 Task: Set the Vendor ID "contains" Under Find Vendor.
Action: Mouse moved to (109, 13)
Screenshot: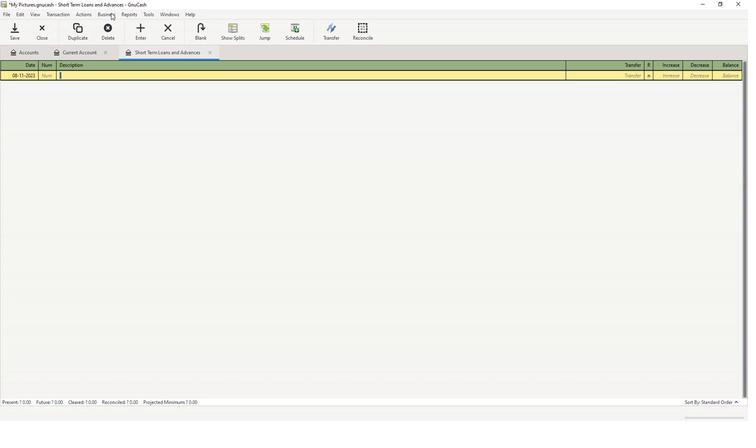 
Action: Mouse pressed left at (109, 13)
Screenshot: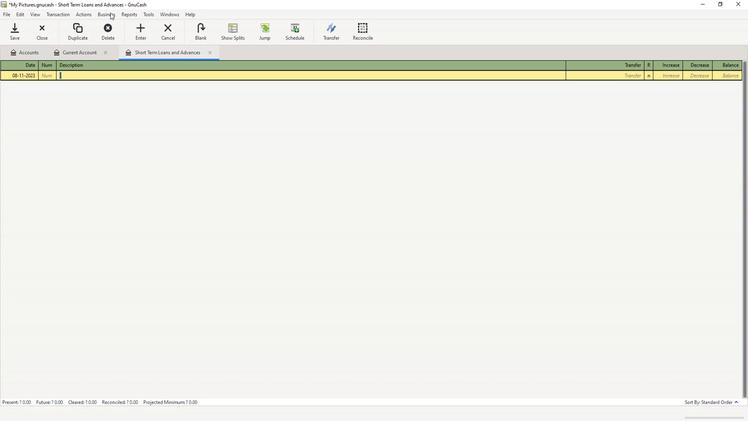 
Action: Mouse moved to (117, 33)
Screenshot: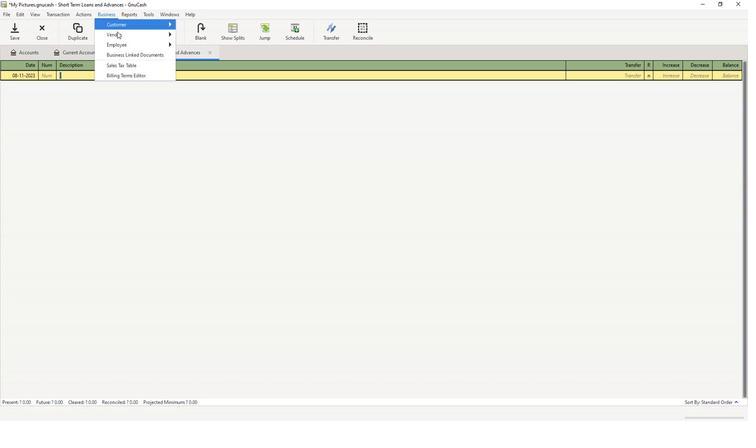
Action: Mouse pressed left at (117, 33)
Screenshot: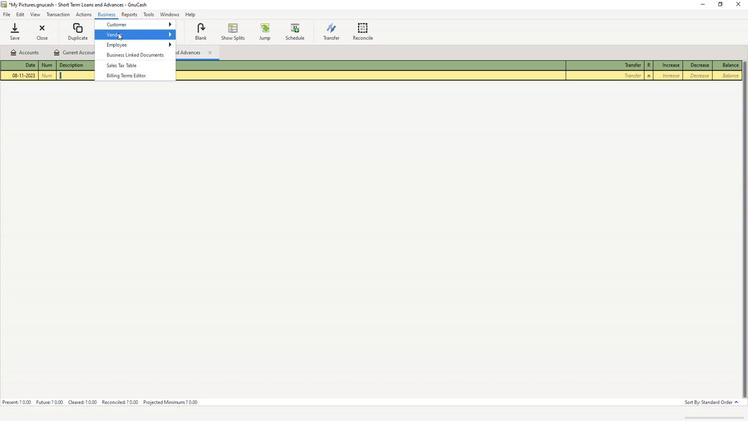 
Action: Mouse moved to (200, 55)
Screenshot: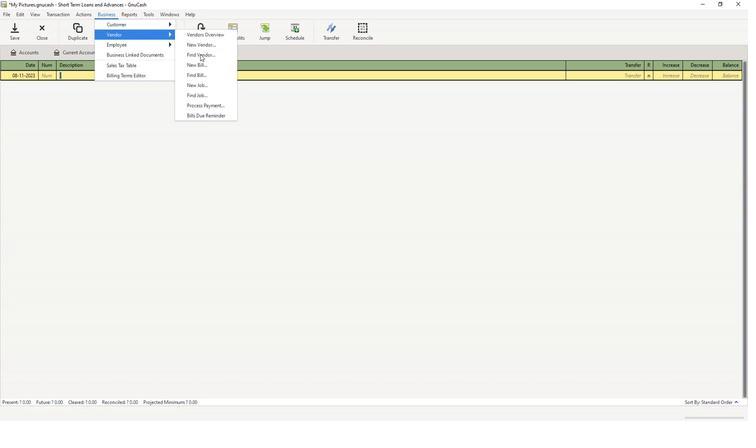 
Action: Mouse pressed left at (200, 55)
Screenshot: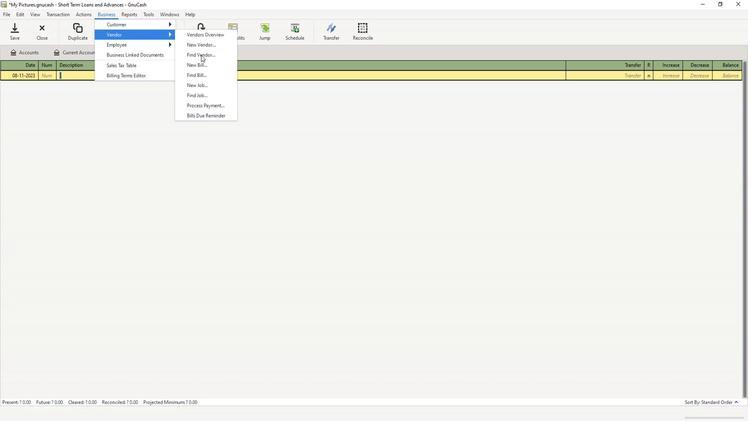 
Action: Mouse moved to (279, 193)
Screenshot: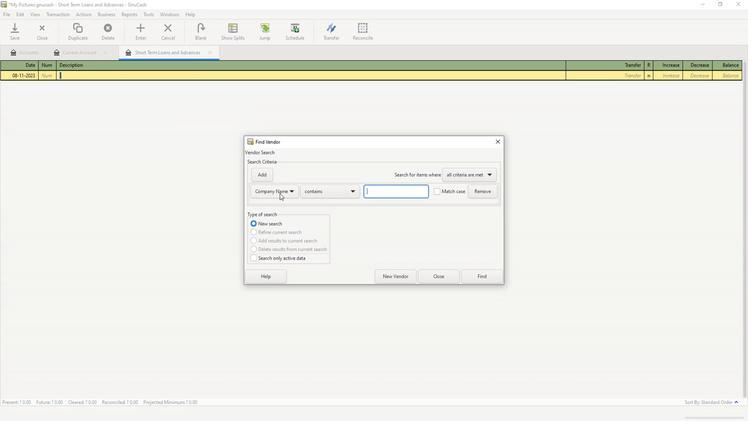 
Action: Mouse pressed left at (279, 193)
Screenshot: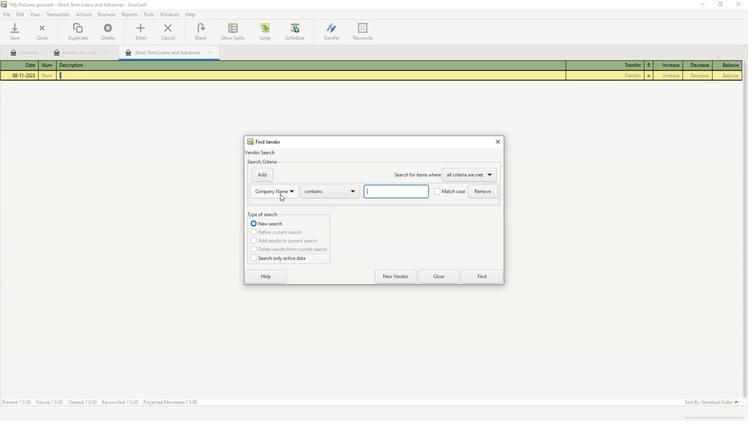 
Action: Mouse moved to (285, 203)
Screenshot: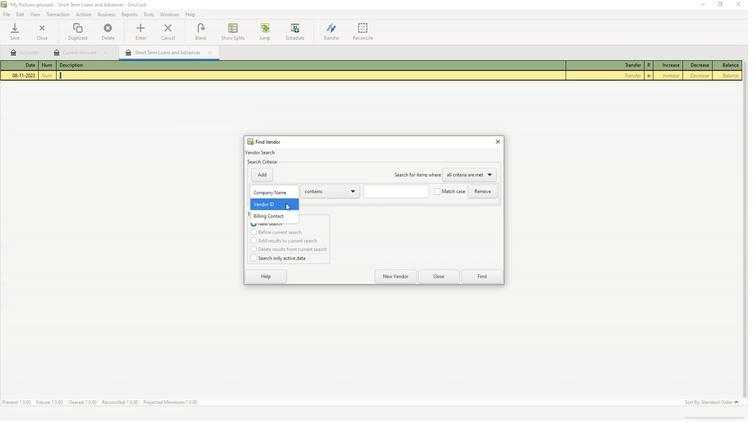 
Action: Mouse pressed left at (285, 203)
Screenshot: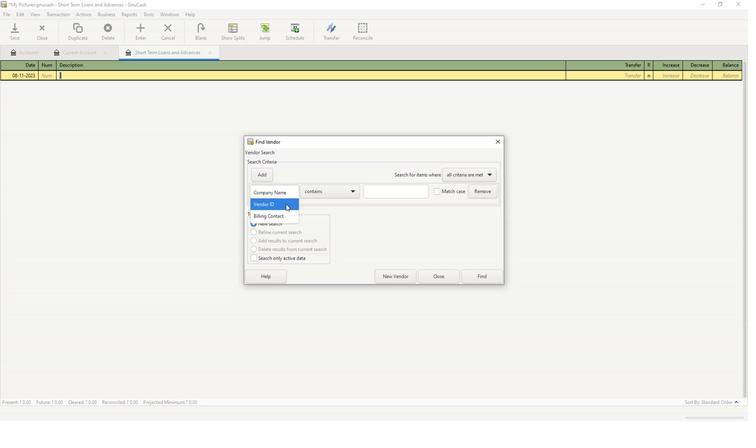 
Action: Mouse moved to (312, 195)
Screenshot: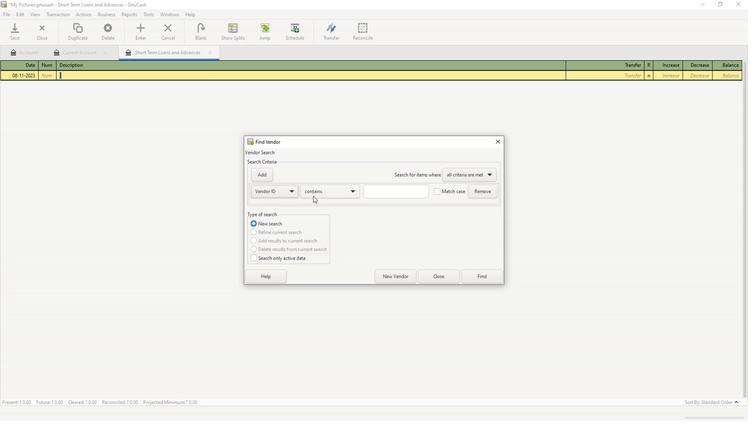 
Action: Mouse pressed left at (312, 195)
Screenshot: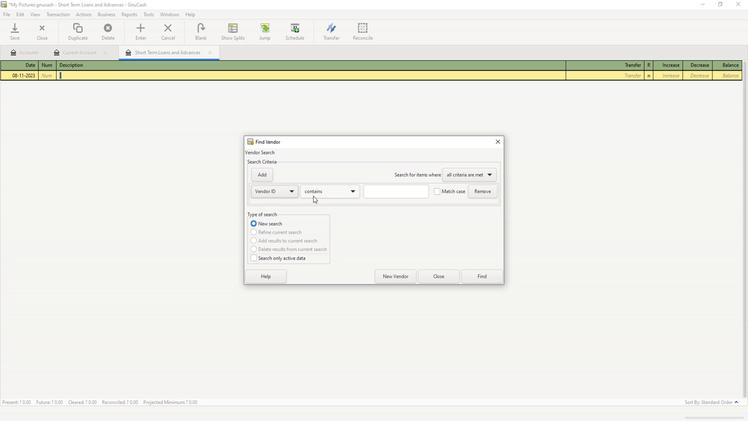 
Action: Mouse moved to (334, 194)
Screenshot: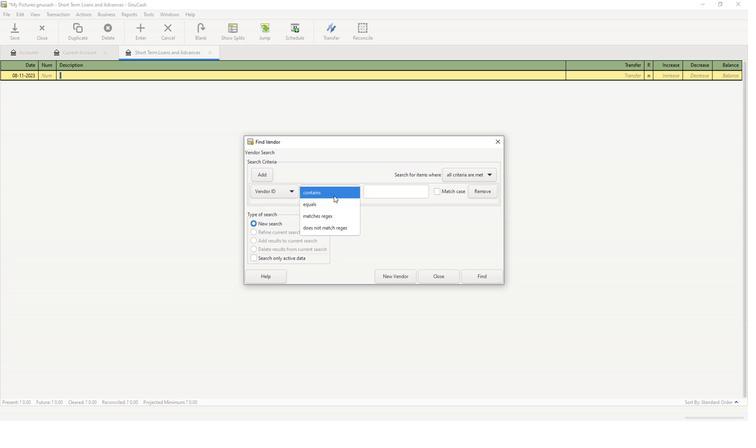 
Action: Mouse pressed left at (334, 194)
Screenshot: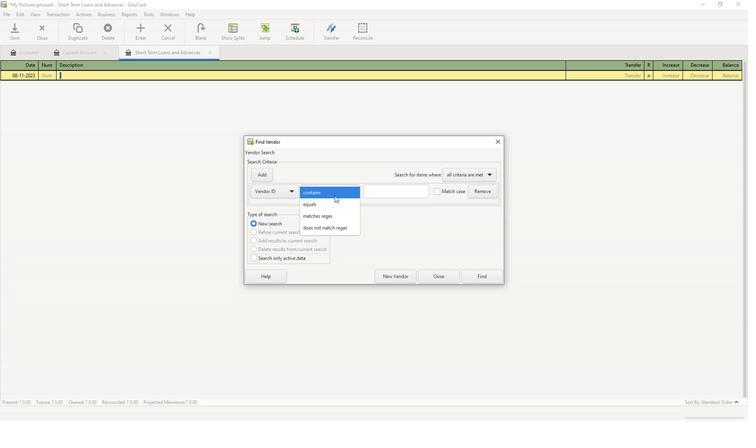 
Action: Mouse moved to (379, 187)
Screenshot: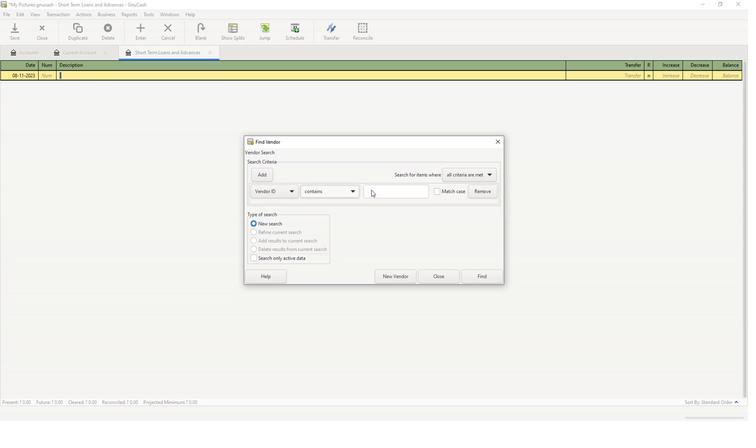 
Action: Mouse pressed left at (379, 187)
Screenshot: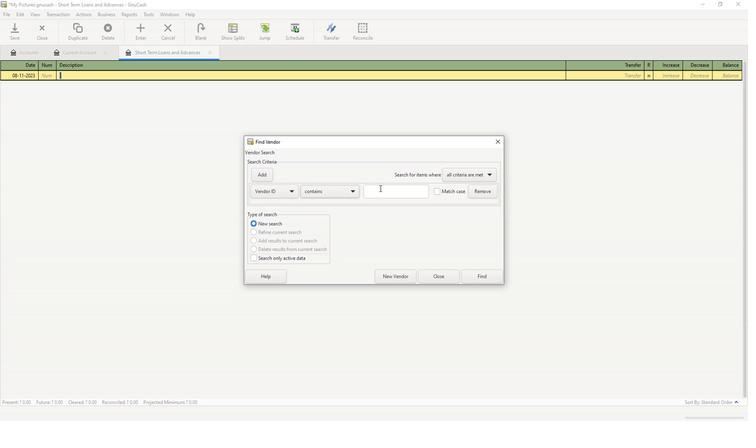 
Action: Key pressed 34576
Screenshot: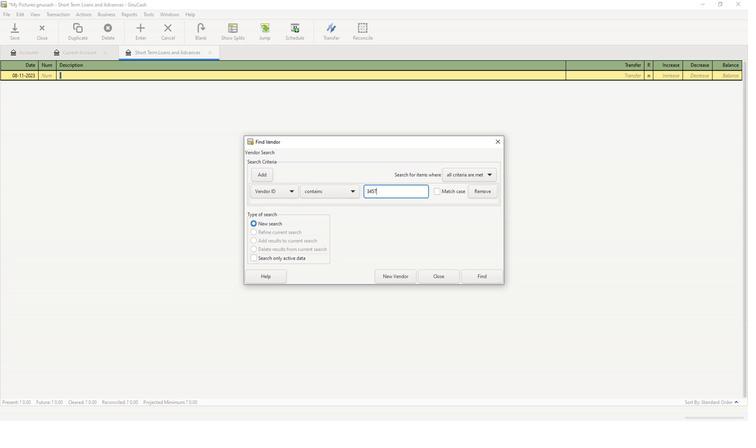 
Action: Mouse moved to (480, 276)
Screenshot: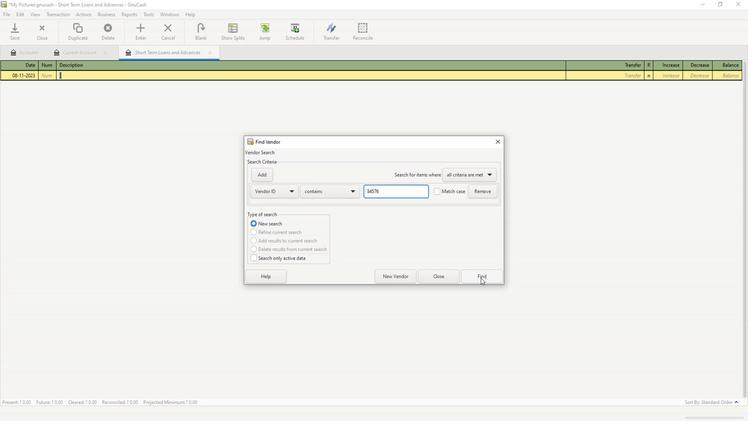 
Action: Mouse pressed left at (480, 276)
Screenshot: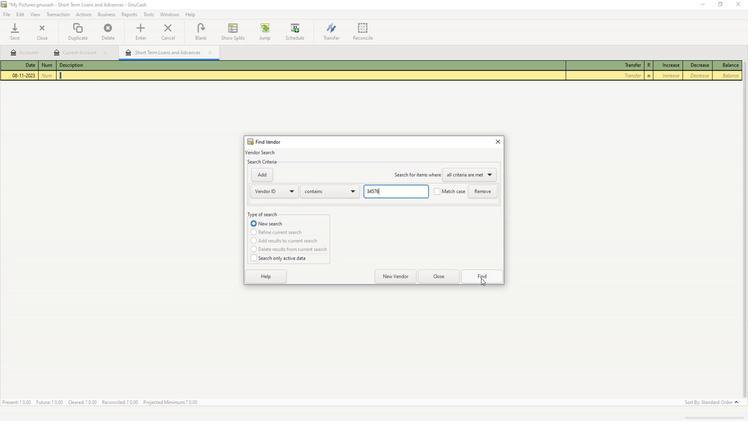 
Action: Mouse moved to (484, 280)
Screenshot: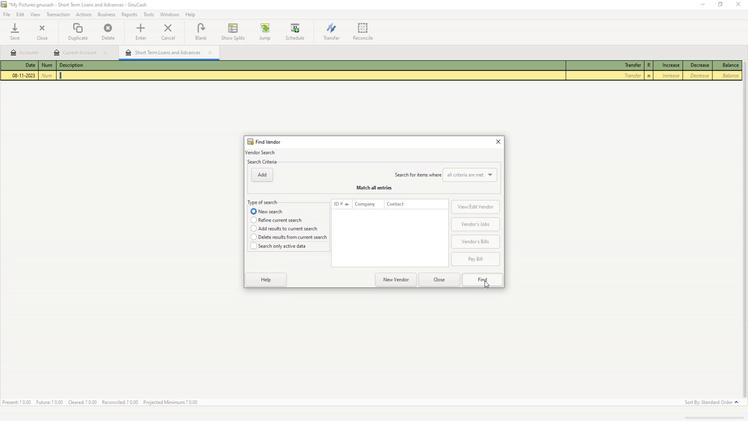 
Action: Mouse pressed left at (484, 280)
Screenshot: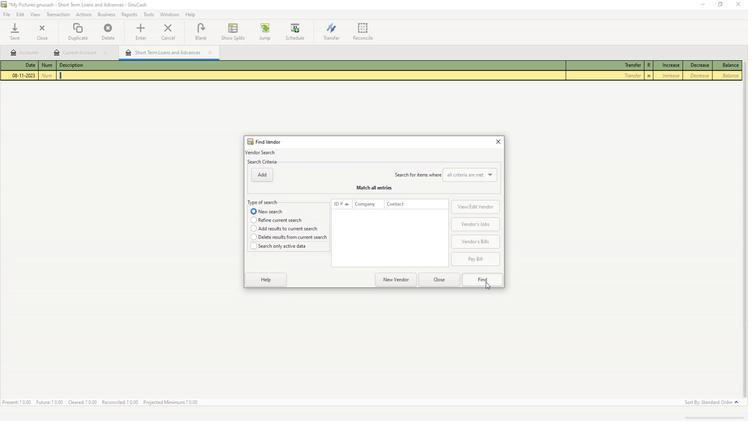 
